 Task: Add a dependency to the task Develop a new online tool for project collaboration , the existing task  Upgrade and migrate company data storage to a cloud-based solution in the project AgileLogic
Action: Mouse moved to (69, 272)
Screenshot: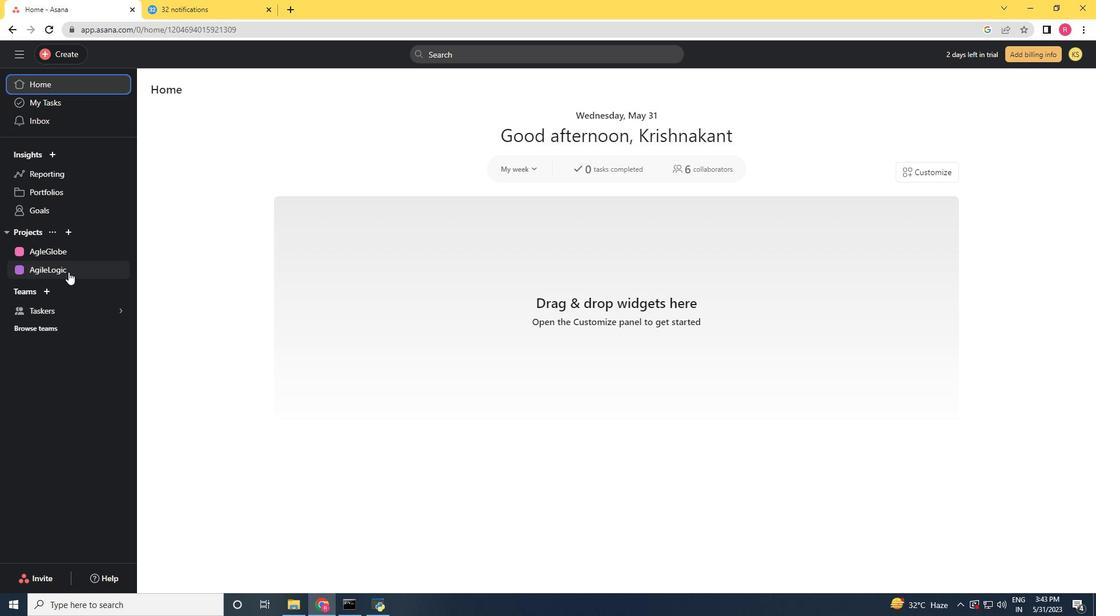 
Action: Mouse pressed left at (69, 272)
Screenshot: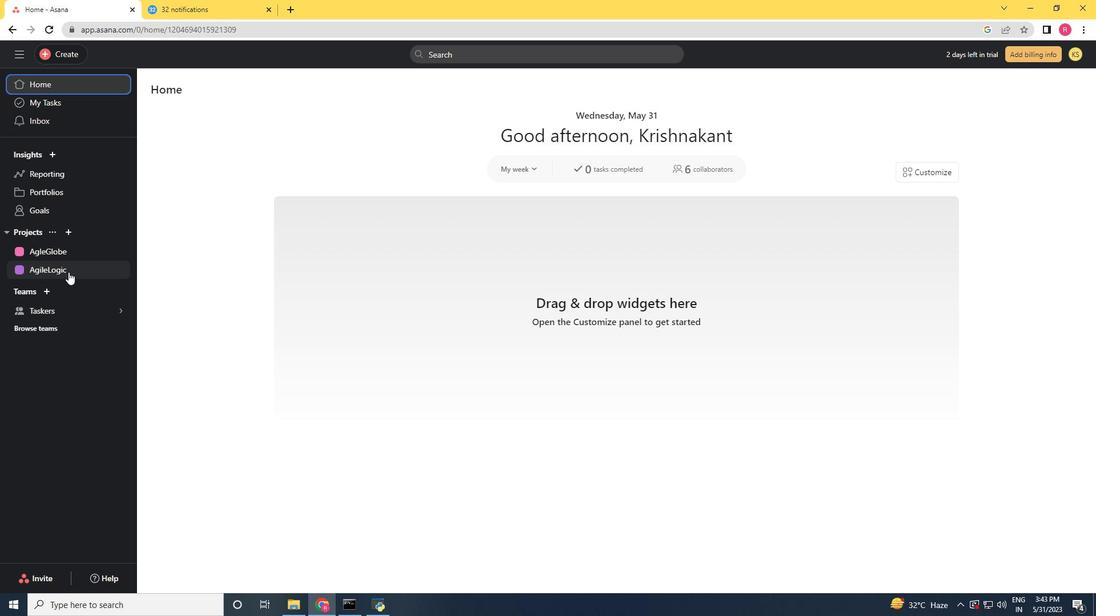 
Action: Mouse moved to (488, 324)
Screenshot: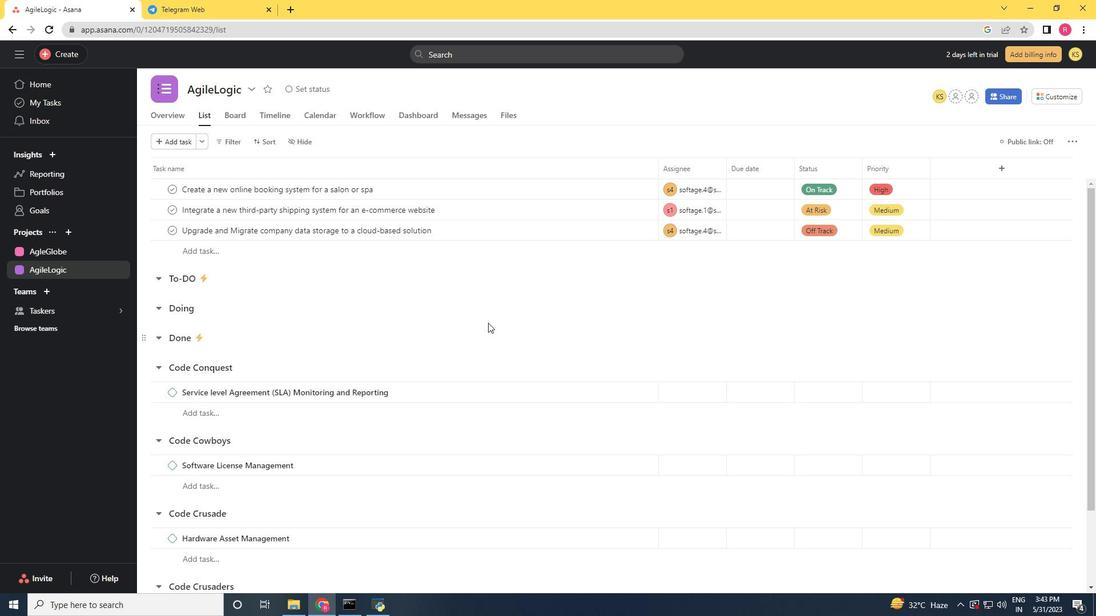 
Action: Mouse scrolled (488, 322) with delta (0, 0)
Screenshot: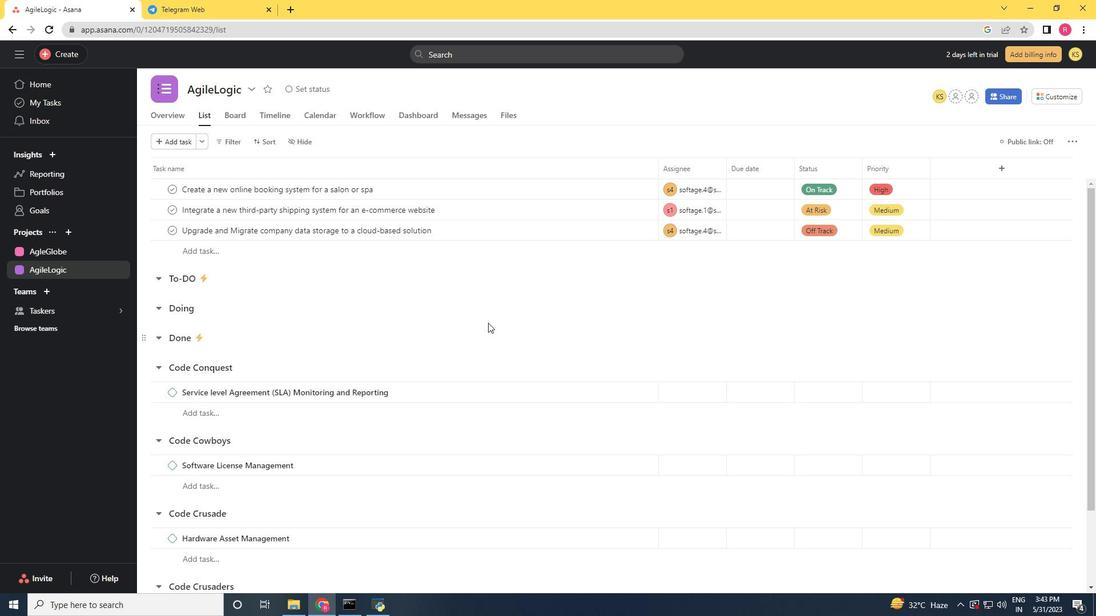 
Action: Mouse moved to (488, 326)
Screenshot: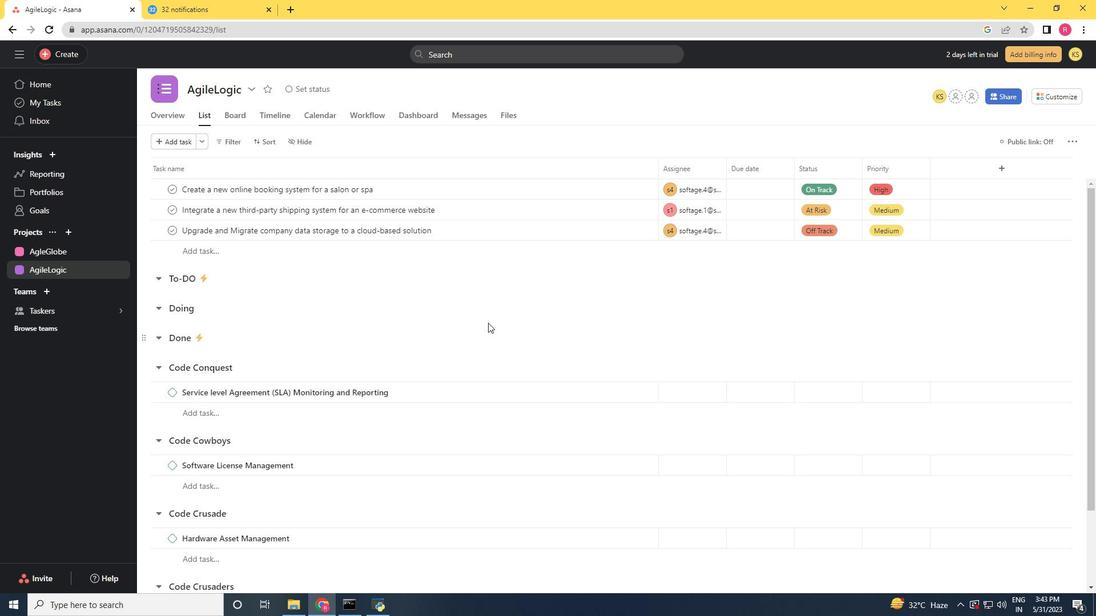 
Action: Mouse scrolled (488, 324) with delta (0, 0)
Screenshot: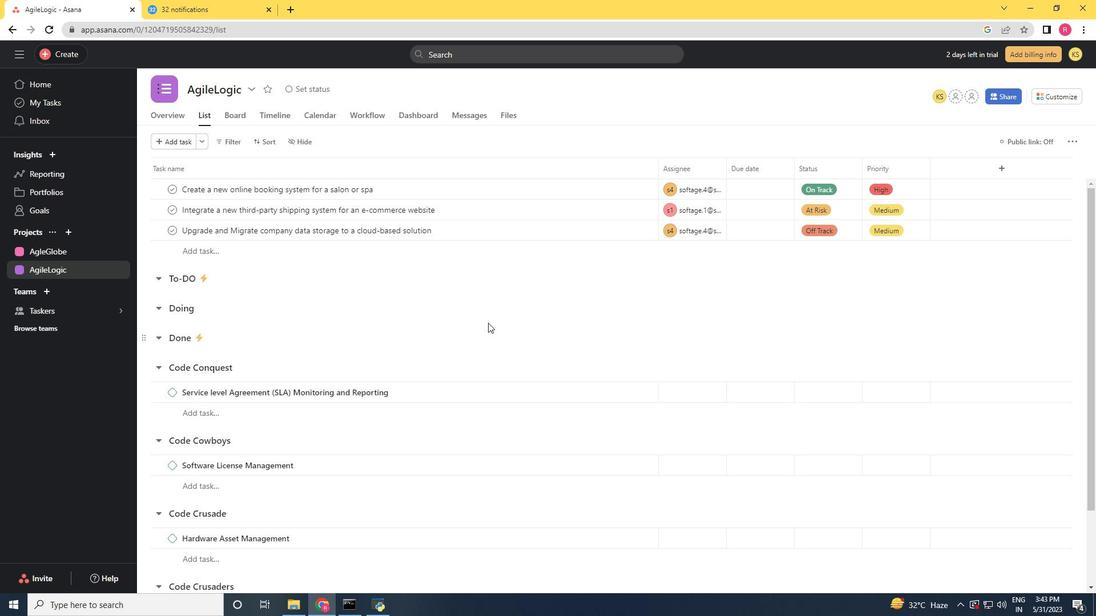 
Action: Mouse moved to (488, 327)
Screenshot: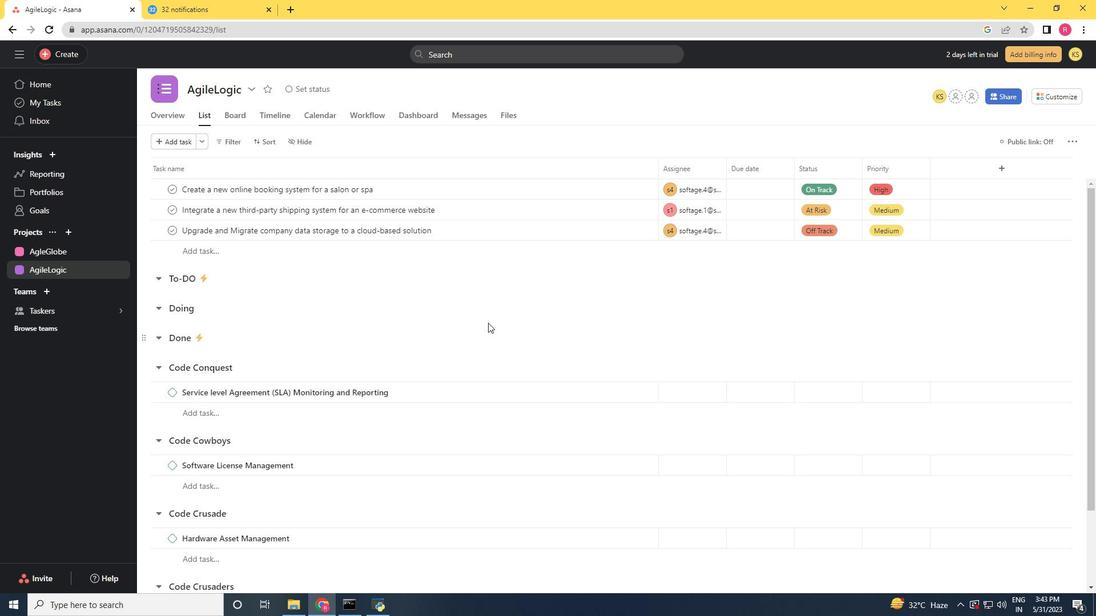 
Action: Mouse scrolled (488, 325) with delta (0, 0)
Screenshot: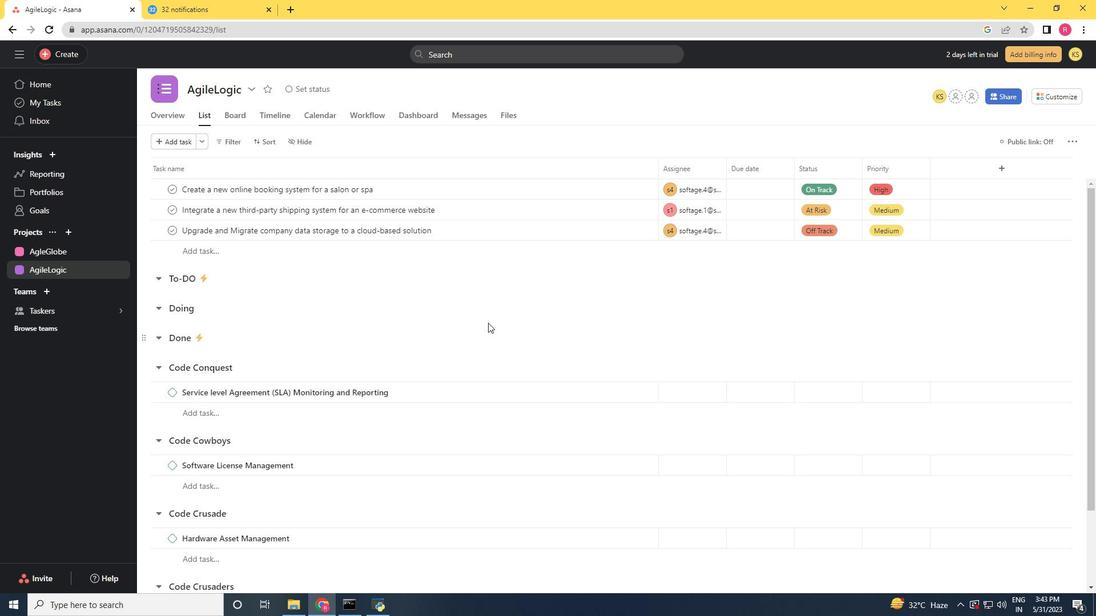 
Action: Mouse moved to (488, 327)
Screenshot: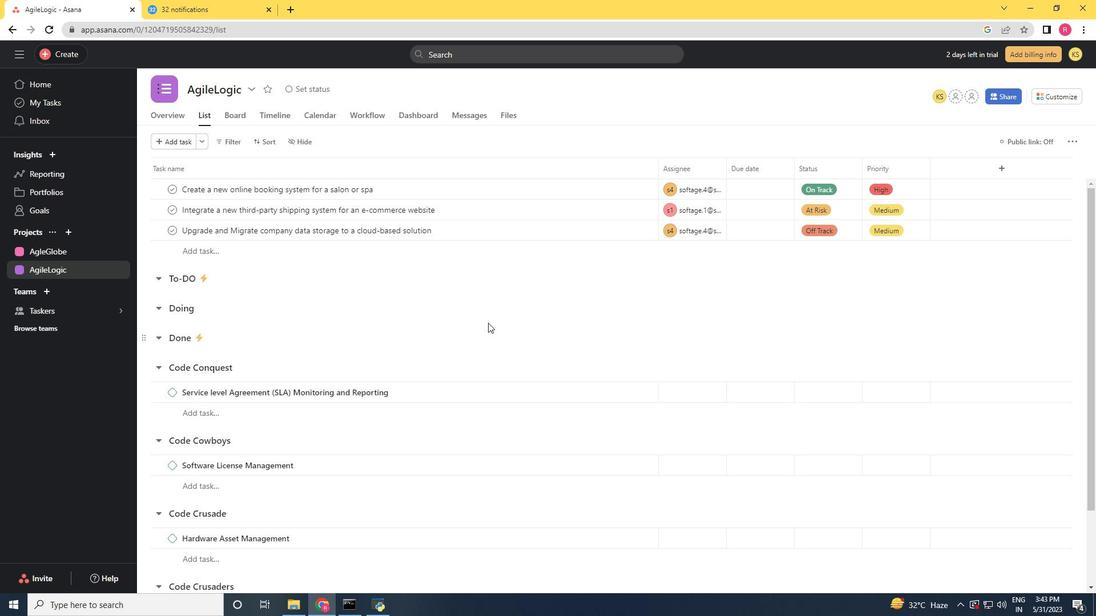 
Action: Mouse scrolled (488, 325) with delta (0, 0)
Screenshot: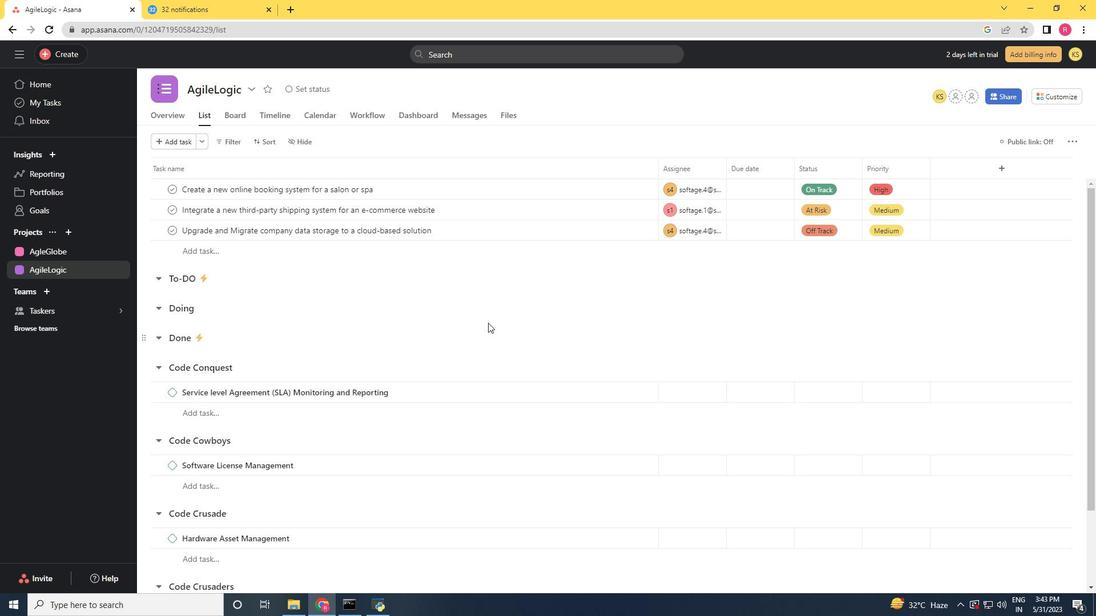 
Action: Mouse moved to (488, 328)
Screenshot: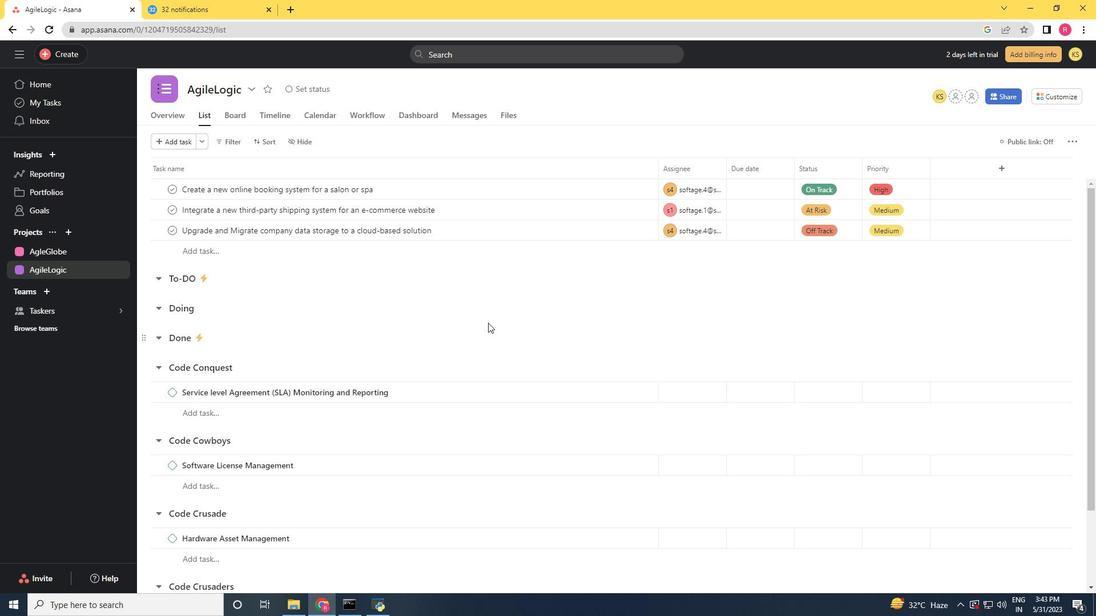 
Action: Mouse scrolled (488, 328) with delta (0, 0)
Screenshot: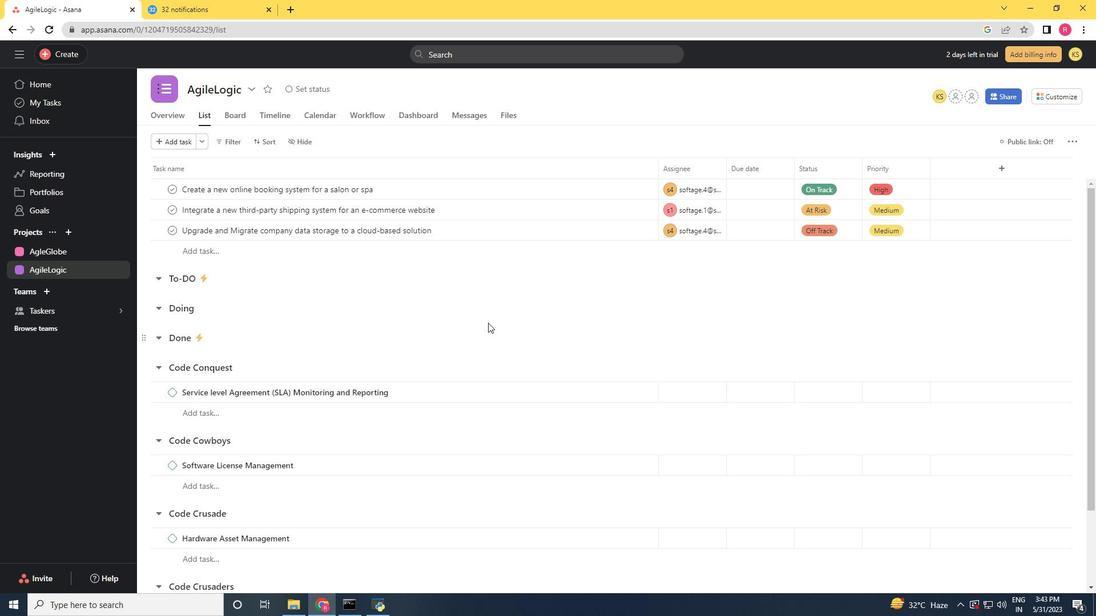 
Action: Mouse moved to (488, 329)
Screenshot: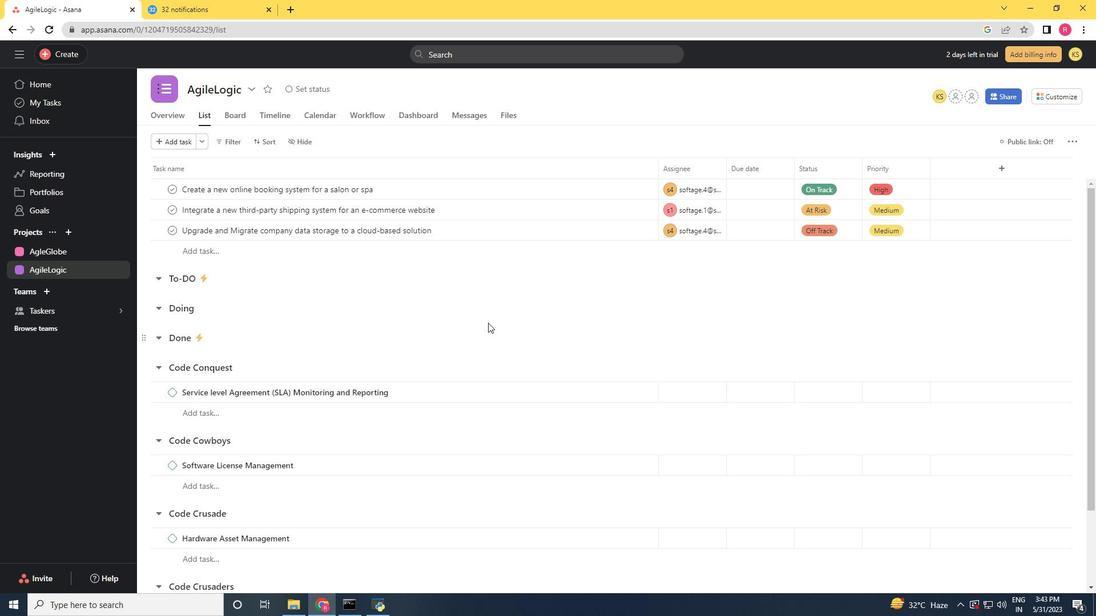 
Action: Mouse scrolled (488, 328) with delta (0, 0)
Screenshot: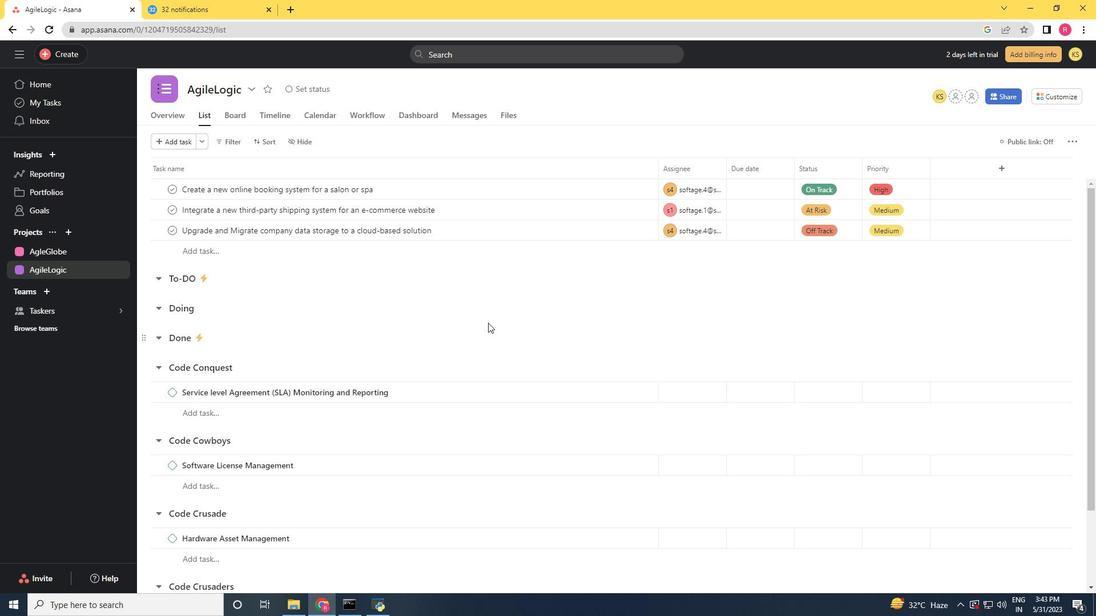 
Action: Mouse moved to (489, 330)
Screenshot: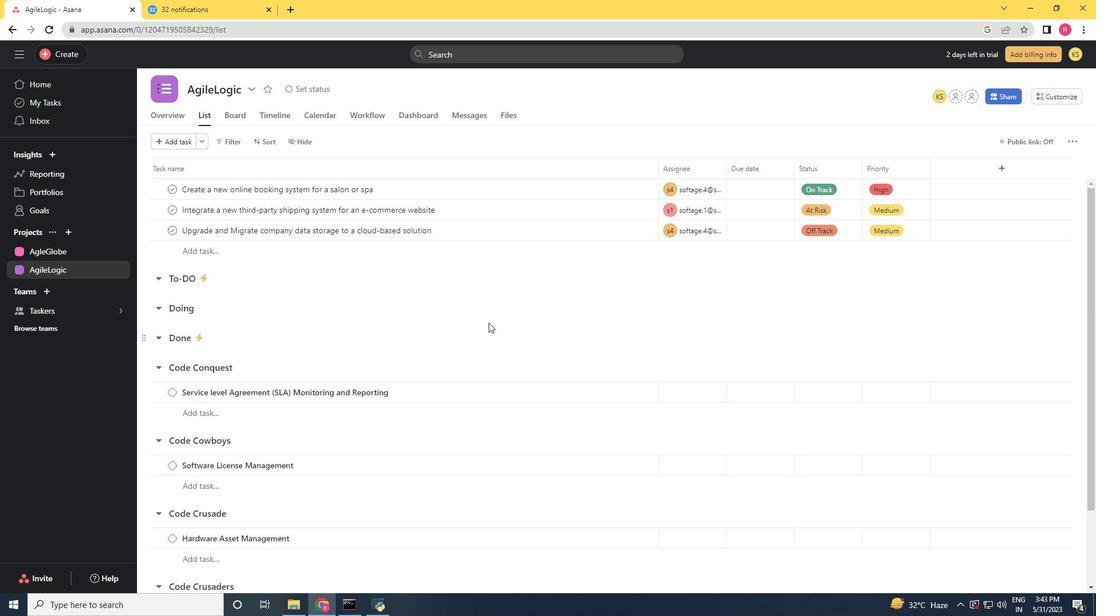 
Action: Mouse scrolled (489, 329) with delta (0, 0)
Screenshot: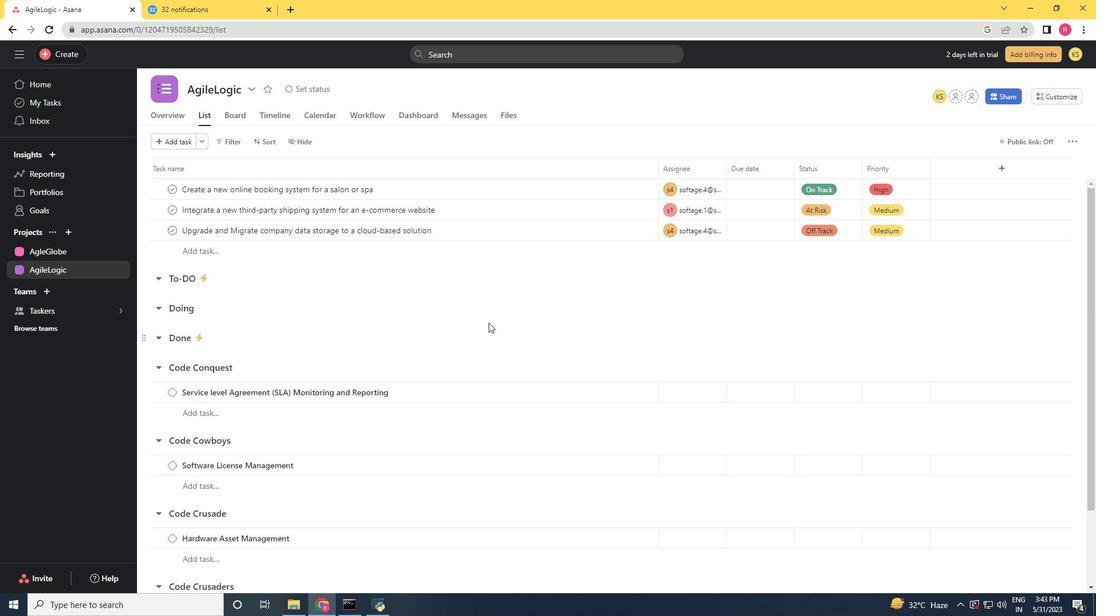 
Action: Mouse moved to (486, 506)
Screenshot: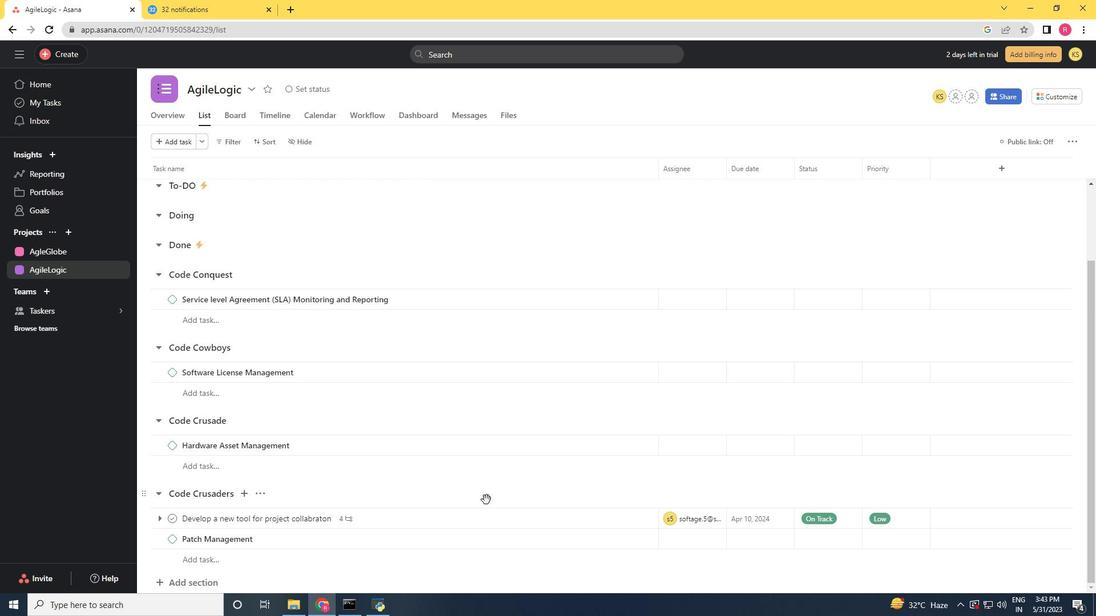 
Action: Mouse scrolled (486, 505) with delta (0, 0)
Screenshot: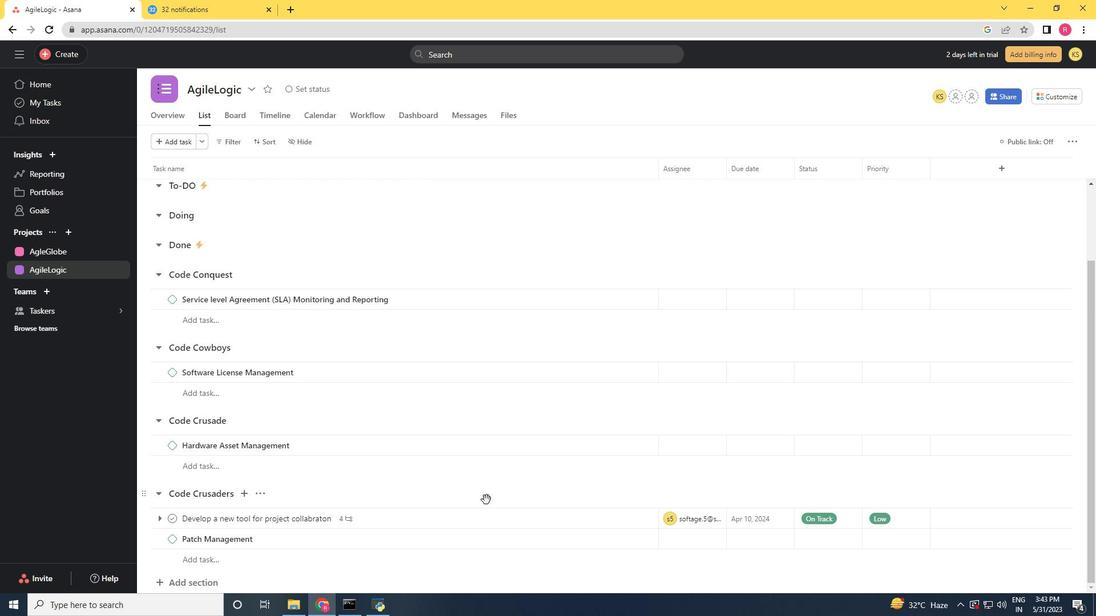 
Action: Mouse moved to (486, 508)
Screenshot: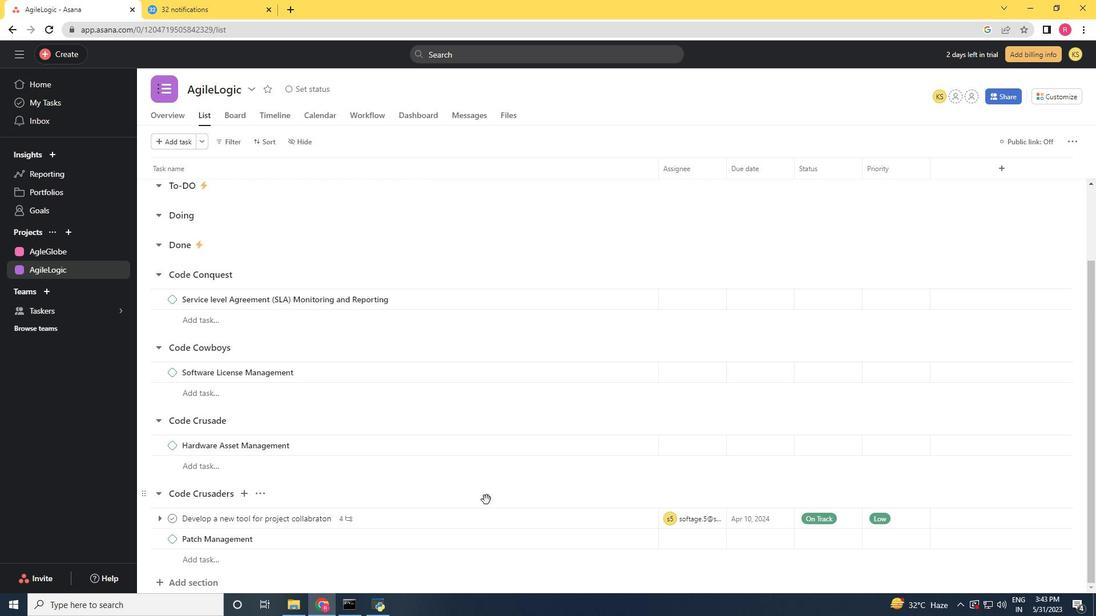 
Action: Mouse scrolled (486, 507) with delta (0, 0)
Screenshot: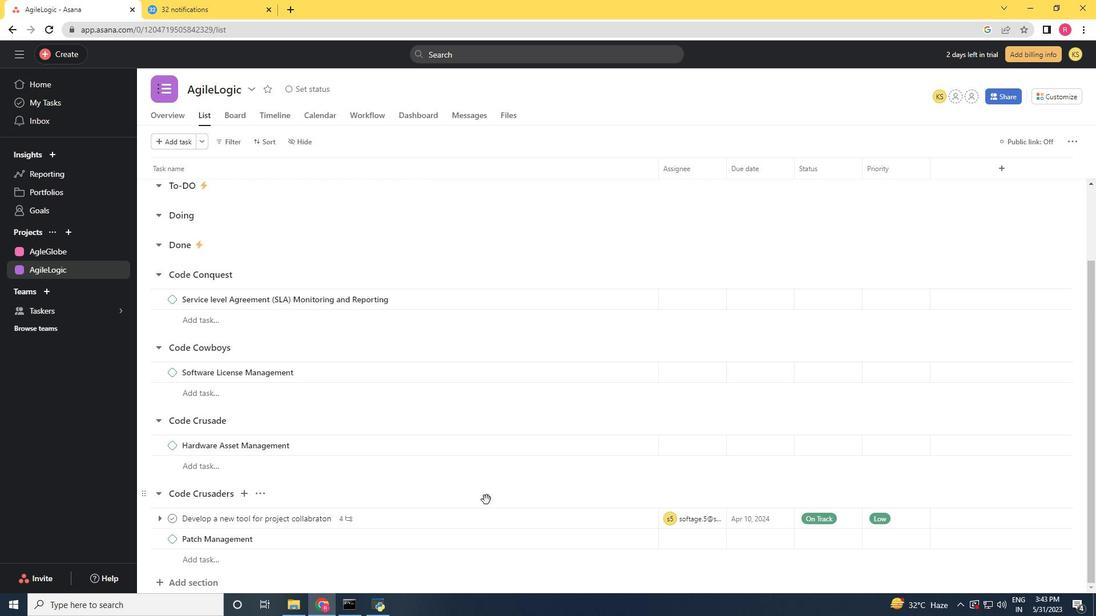 
Action: Mouse moved to (486, 508)
Screenshot: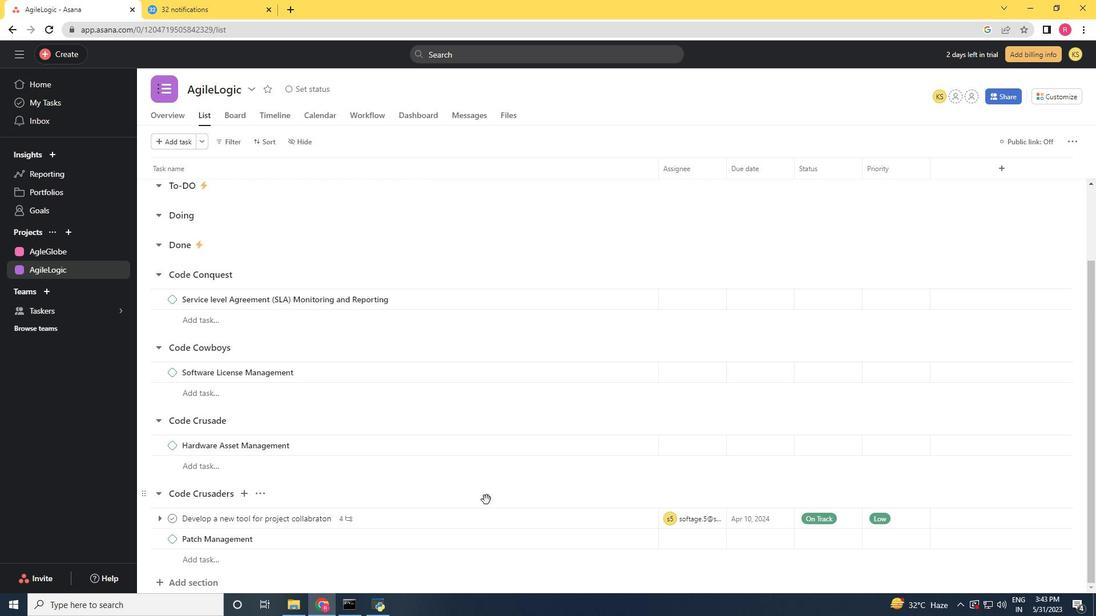
Action: Mouse scrolled (486, 507) with delta (0, 0)
Screenshot: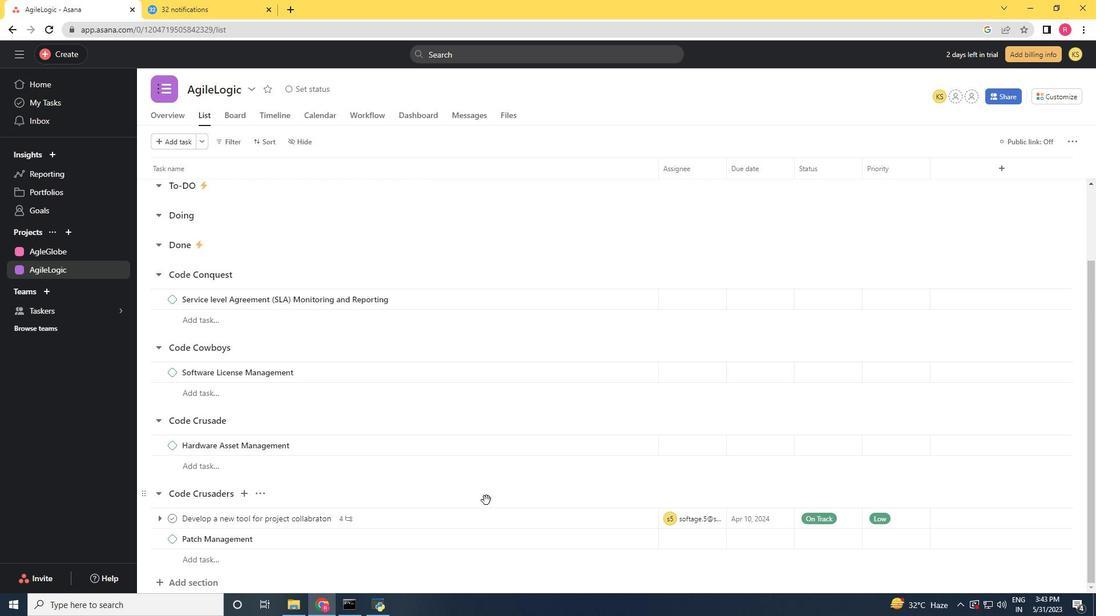 
Action: Mouse moved to (496, 516)
Screenshot: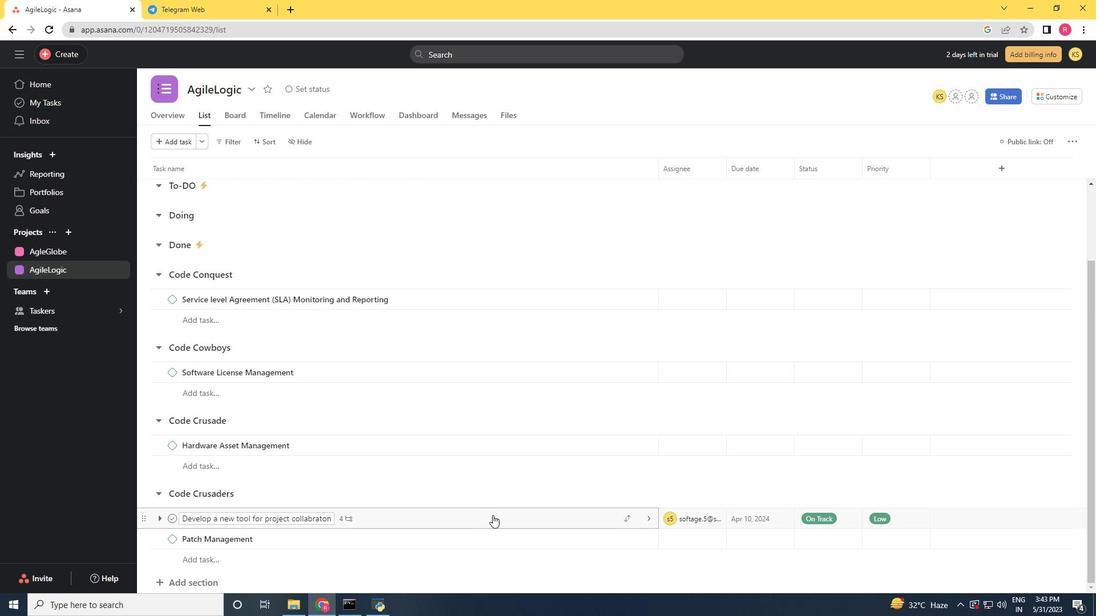 
Action: Mouse pressed left at (496, 516)
Screenshot: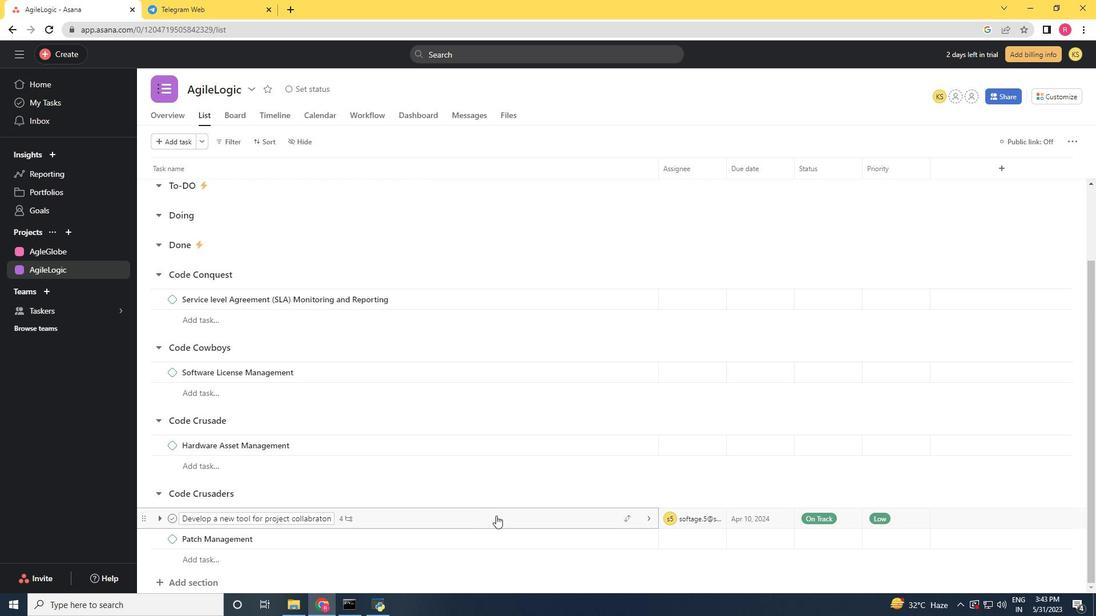 
Action: Mouse moved to (811, 315)
Screenshot: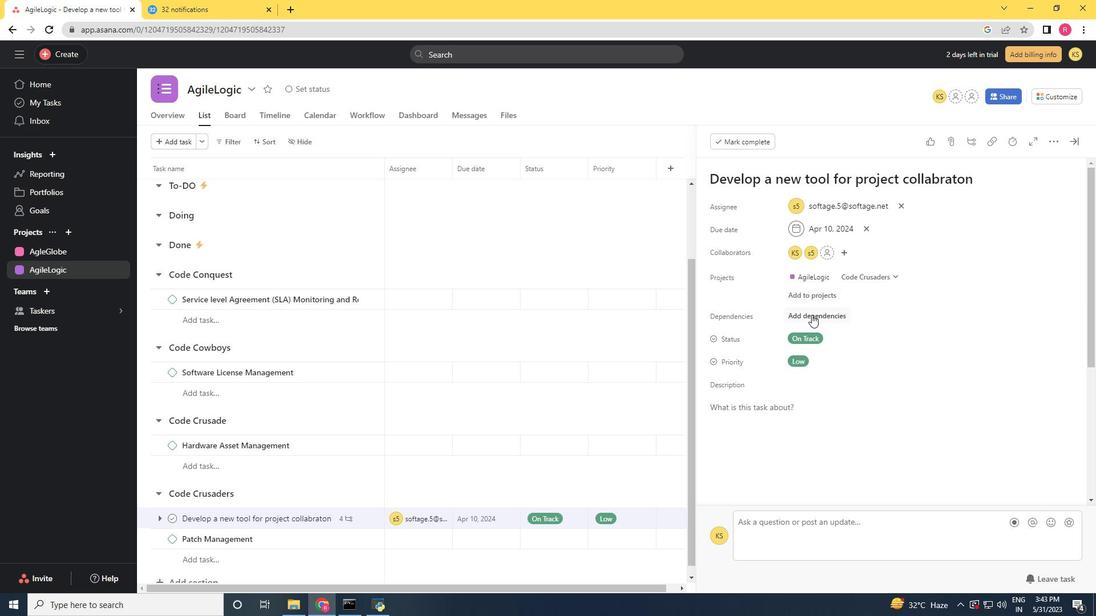 
Action: Mouse pressed left at (811, 315)
Screenshot: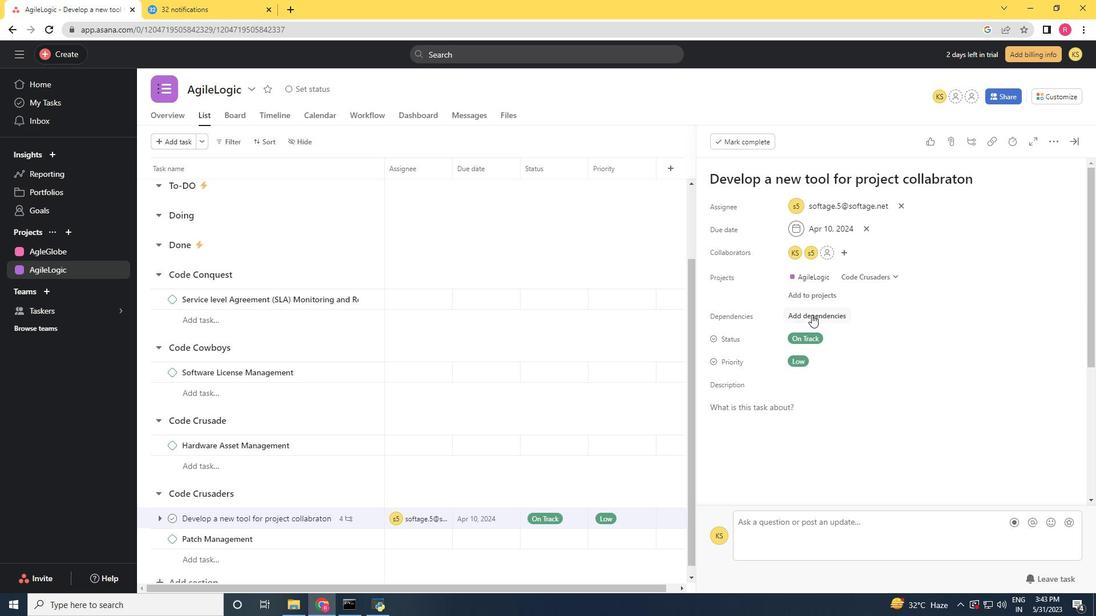 
Action: Mouse moved to (812, 315)
Screenshot: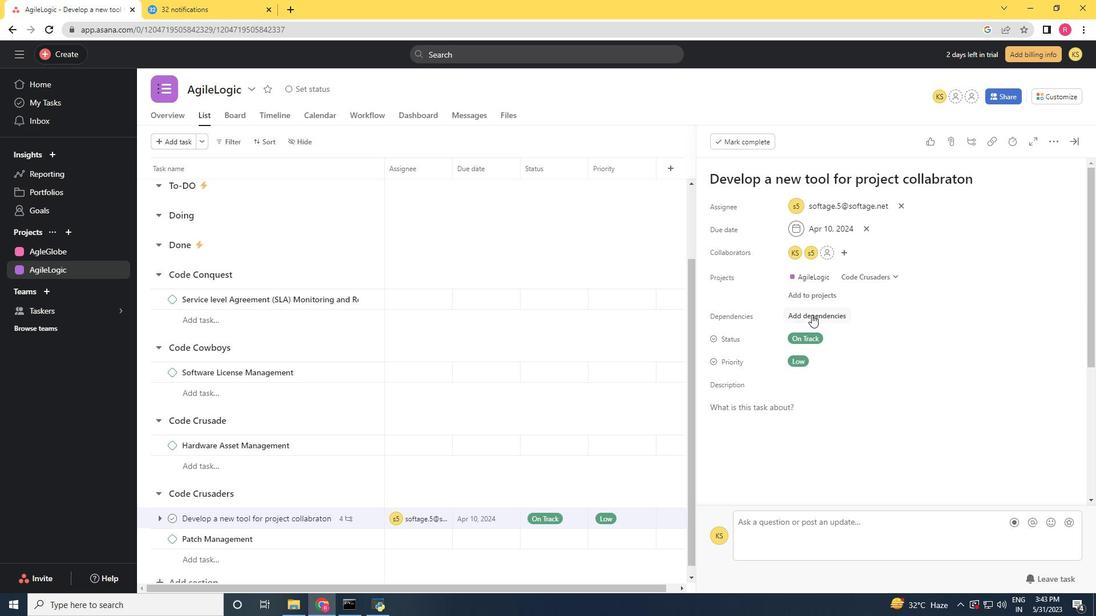 
Action: Key pressed <Key.shift><Key.shift>Upgradee<Key.space><Key.backspace><Key.backspace><Key.space>and<Key.space>,i<Key.backspace><Key.backspace>migrate<Key.space>company<Key.space>data<Key.space>storage<Key.space>to<Key.space>a<Key.space>cloud<Key.space><Key.backspace>-based<Key.space>solution<Key.space>
Screenshot: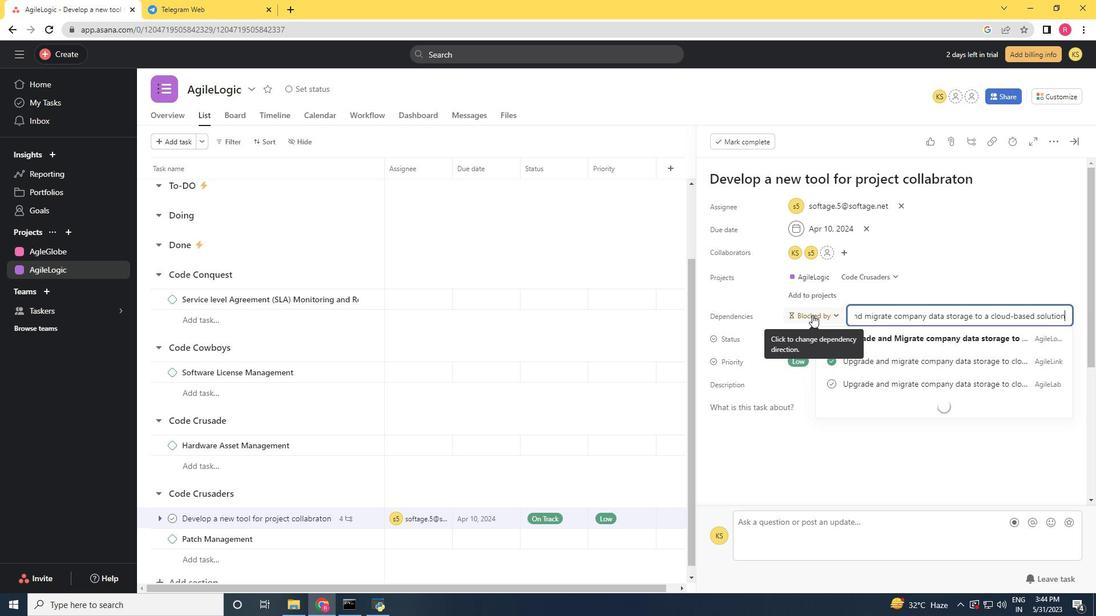 
Action: Mouse moved to (949, 339)
Screenshot: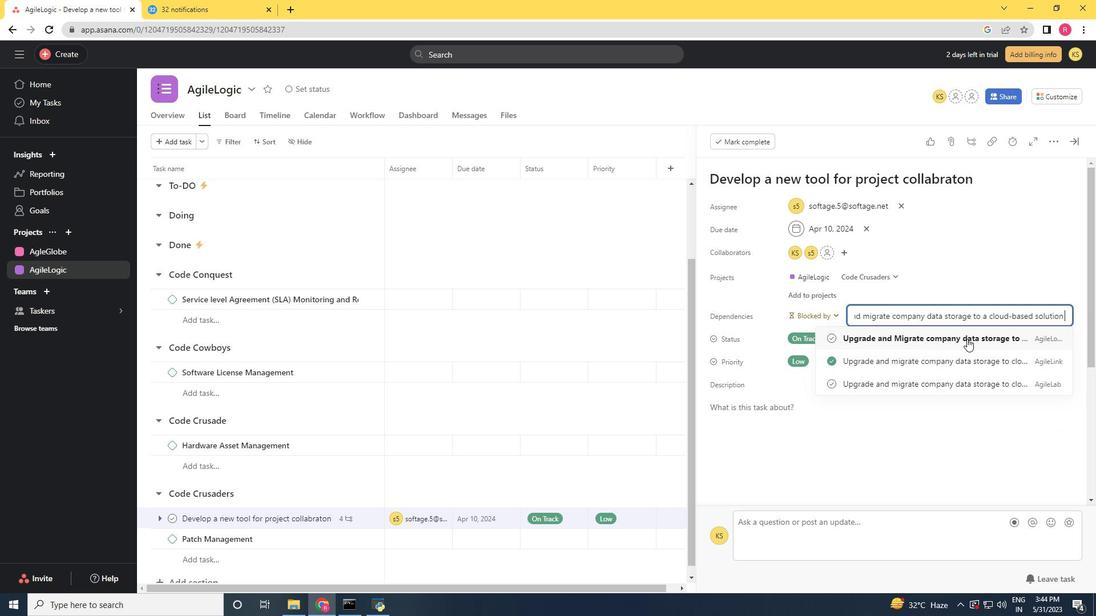 
Action: Mouse pressed left at (949, 339)
Screenshot: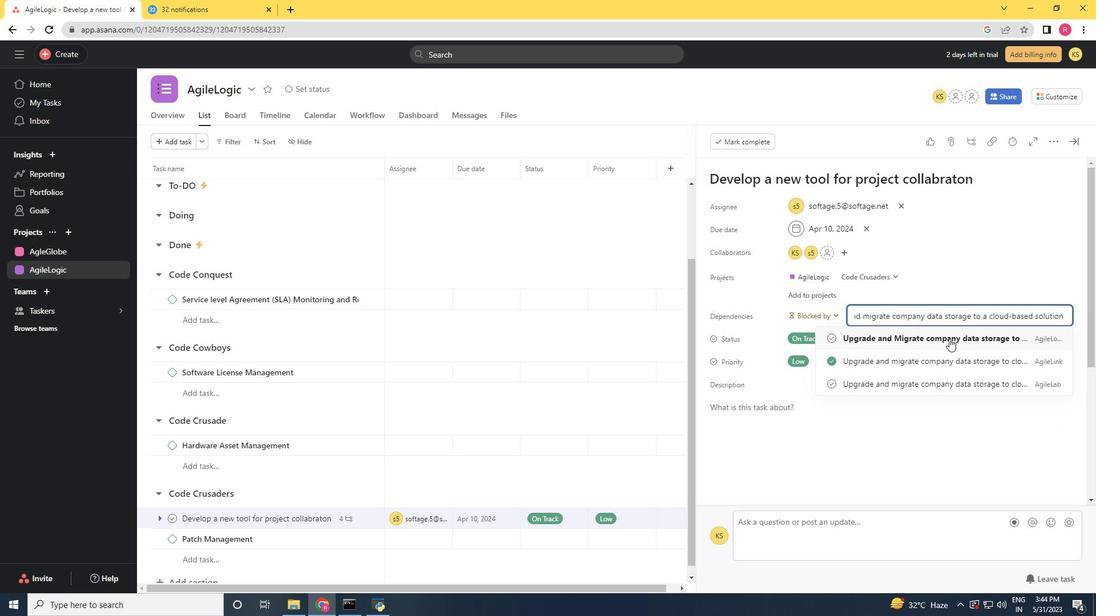 
